 Task: Add the task  Create a new online platform for car rental services to the section Code Standardization Sprint in the project AgileNexus and add a Due Date to the respective task as 2023/11/03
Action: Mouse moved to (72, 275)
Screenshot: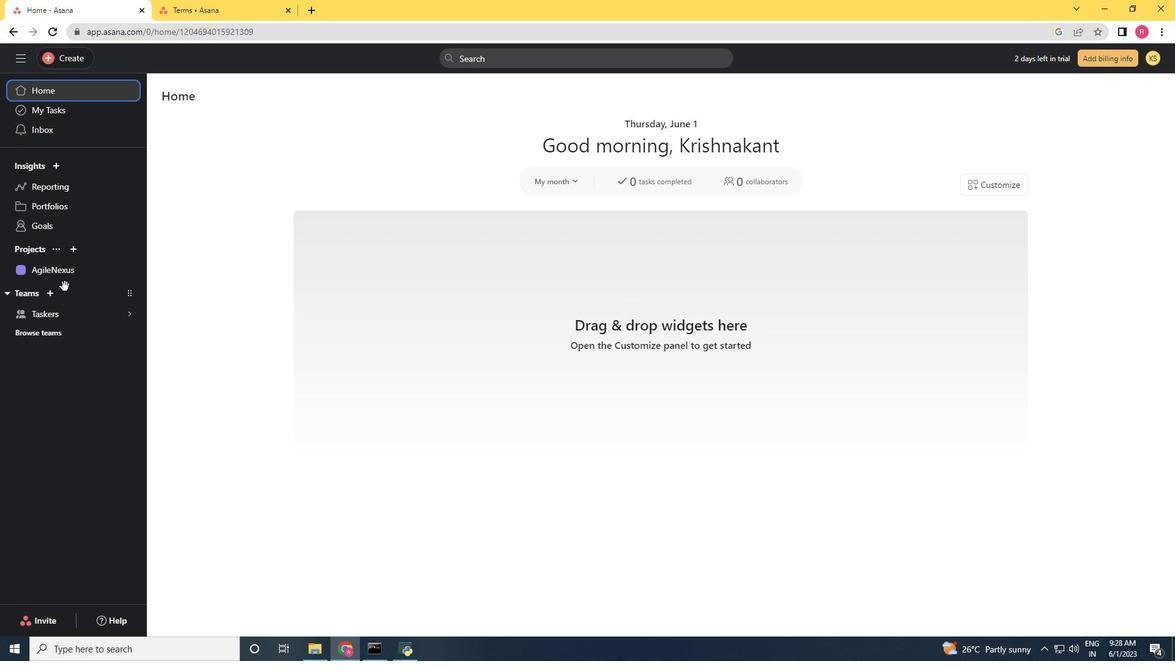 
Action: Mouse pressed left at (72, 275)
Screenshot: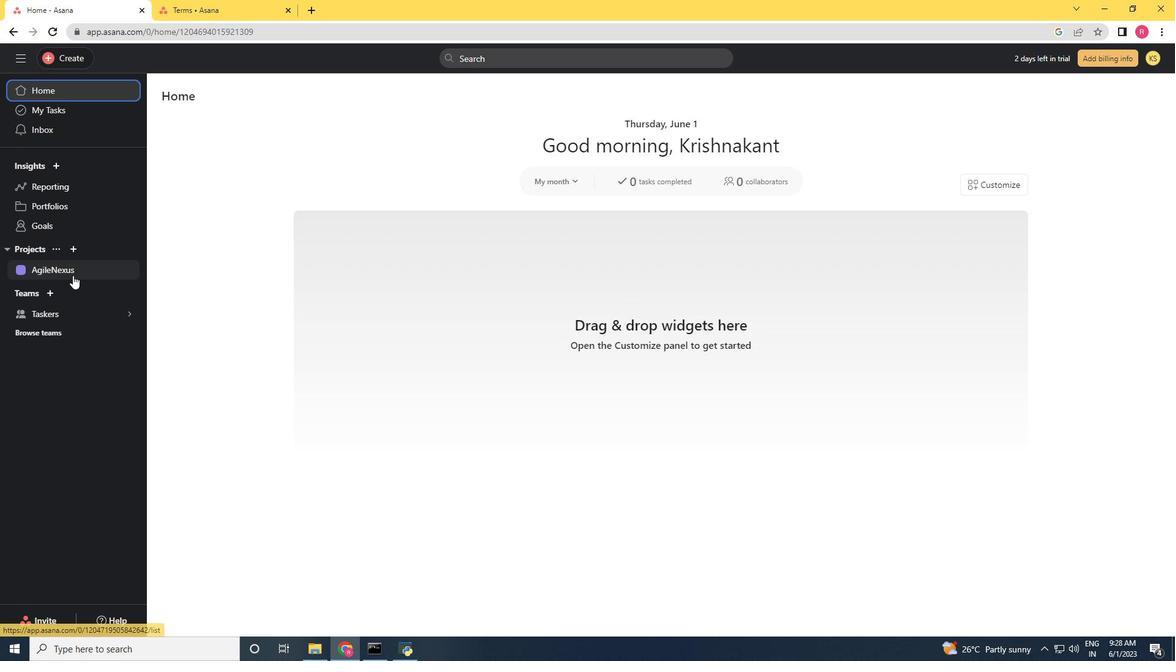 
Action: Mouse moved to (612, 500)
Screenshot: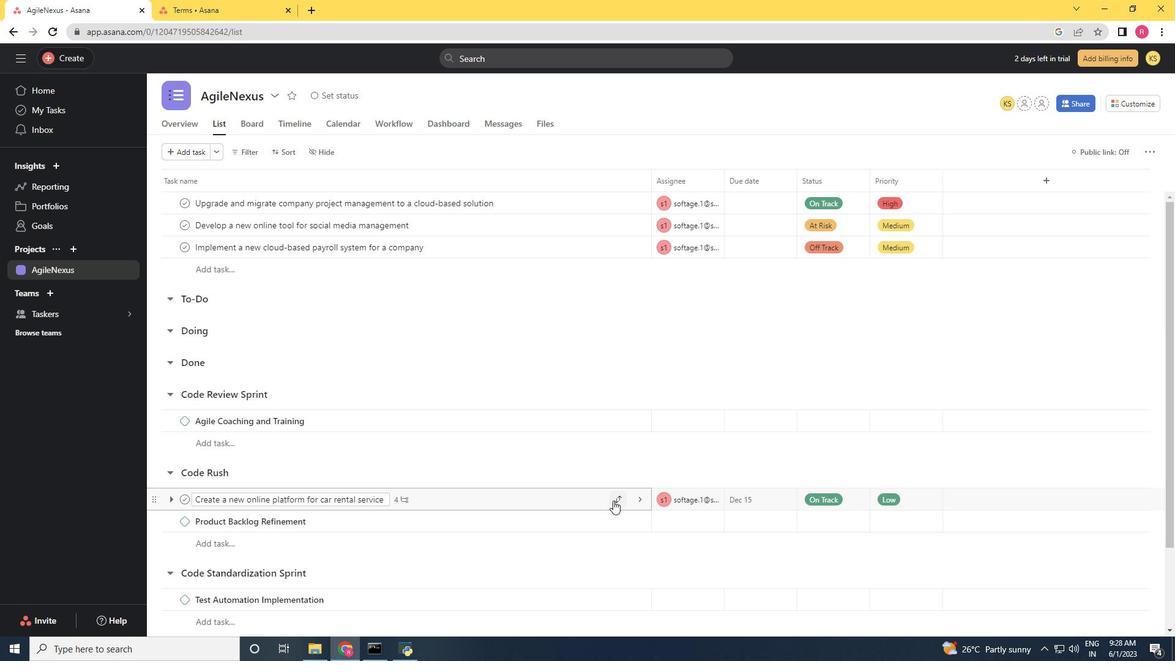 
Action: Mouse pressed left at (612, 500)
Screenshot: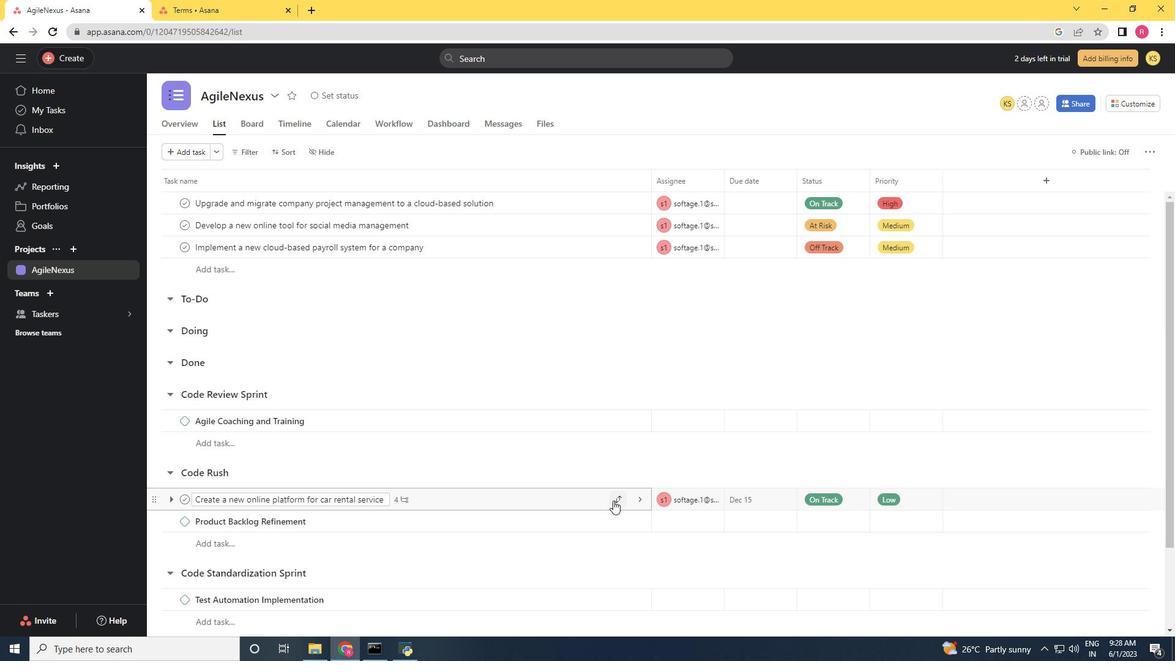 
Action: Mouse moved to (573, 450)
Screenshot: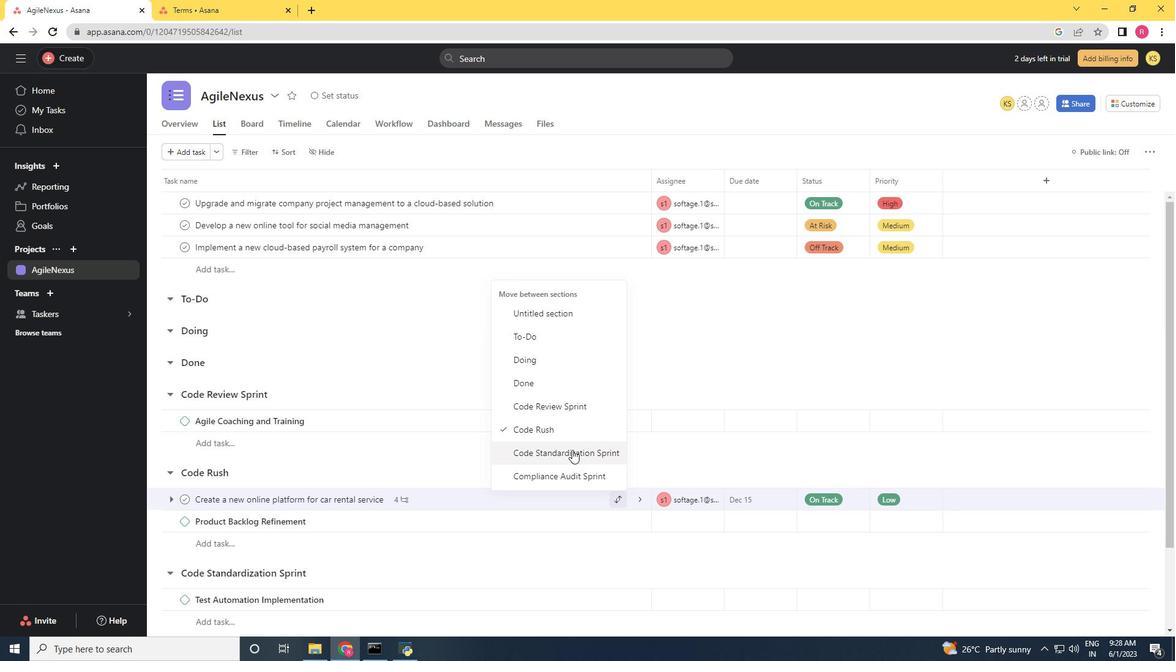 
Action: Mouse pressed left at (573, 450)
Screenshot: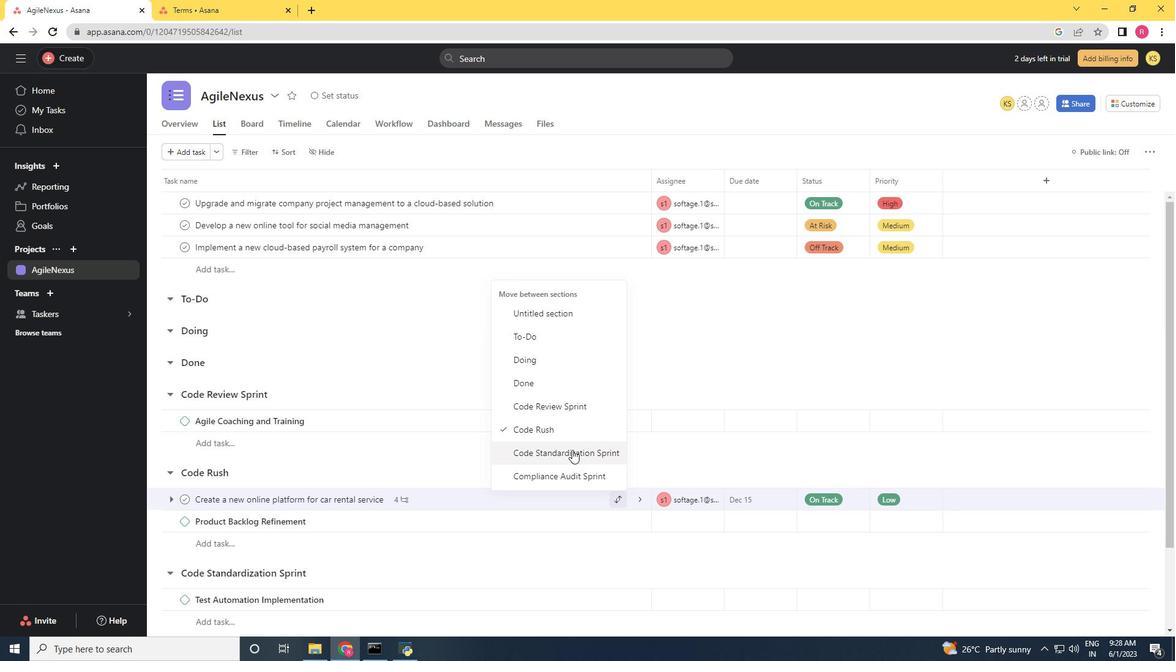 
Action: Mouse moved to (544, 583)
Screenshot: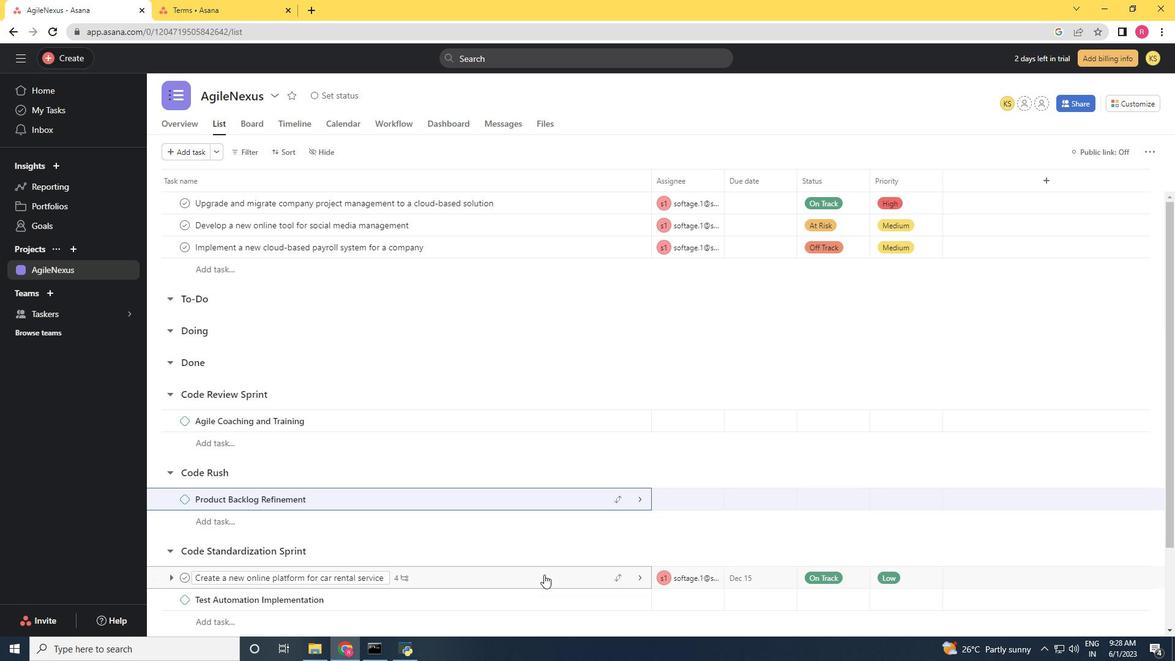 
Action: Mouse pressed left at (544, 583)
Screenshot: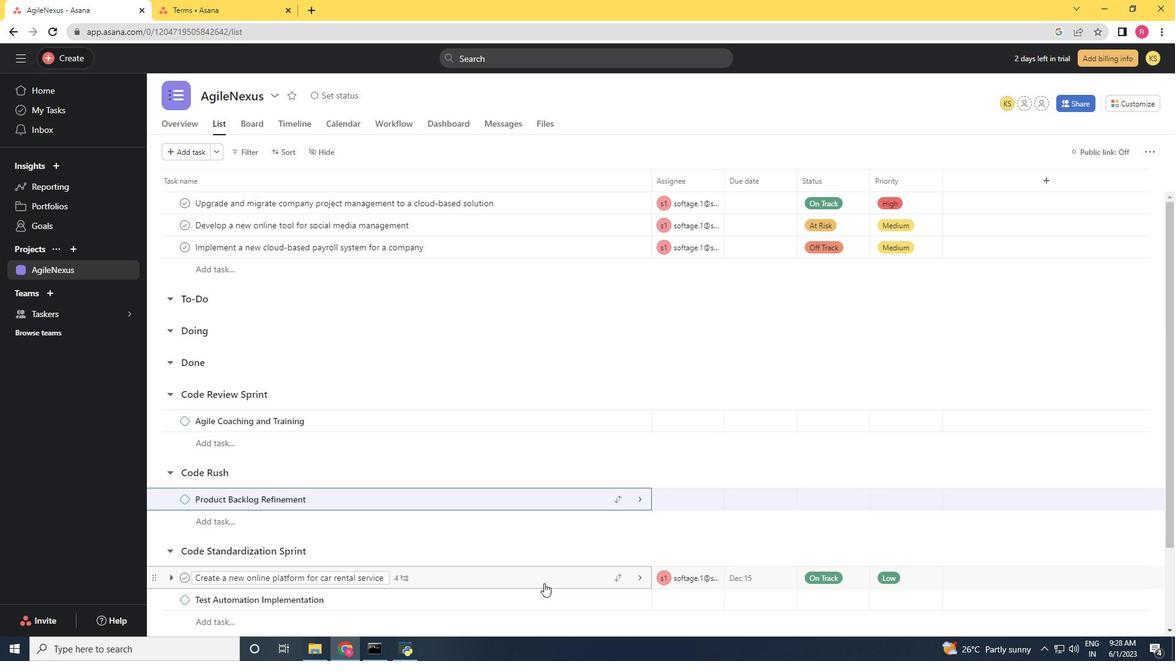 
Action: Mouse moved to (901, 249)
Screenshot: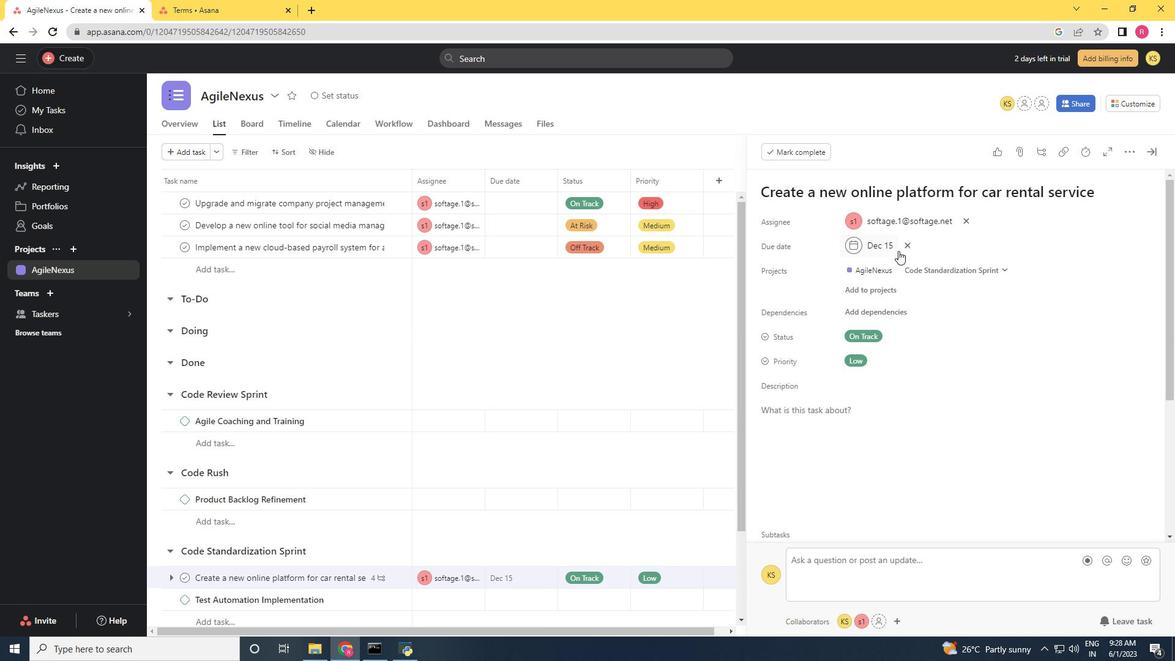 
Action: Mouse pressed left at (901, 249)
Screenshot: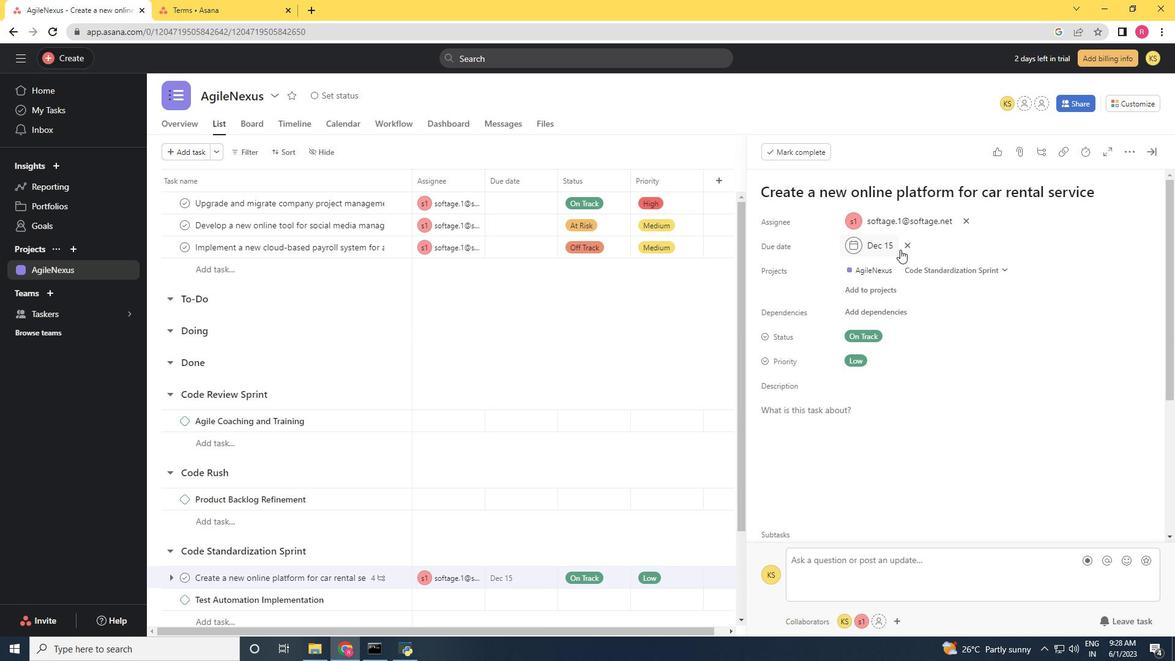 
Action: Mouse moved to (854, 244)
Screenshot: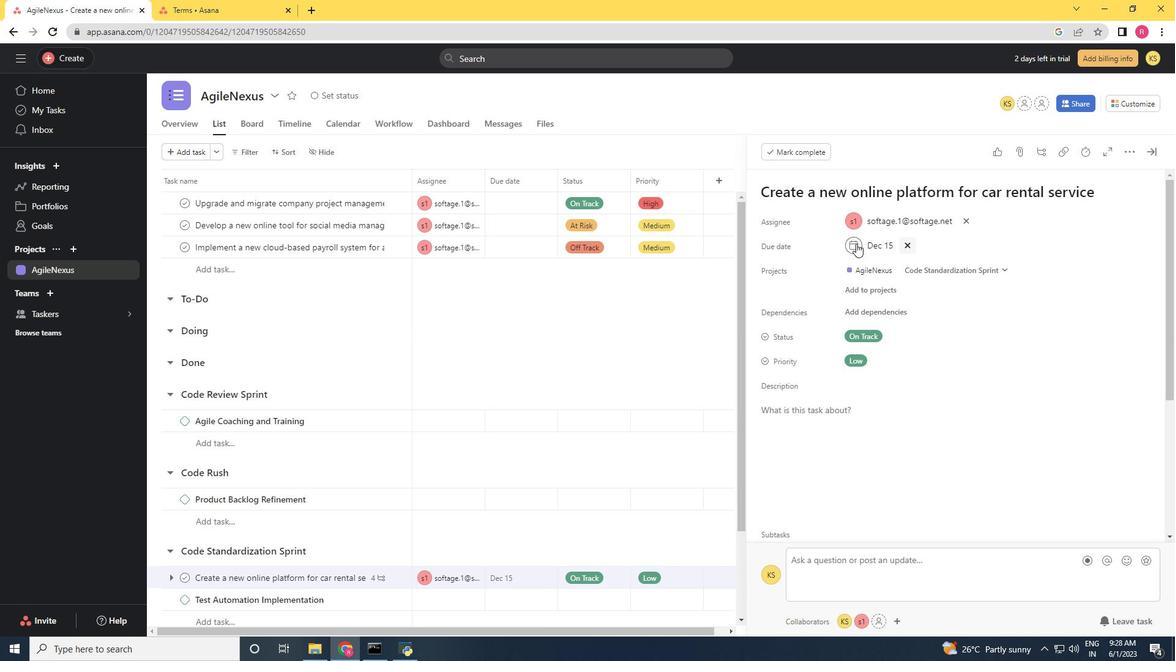 
Action: Mouse pressed left at (854, 244)
Screenshot: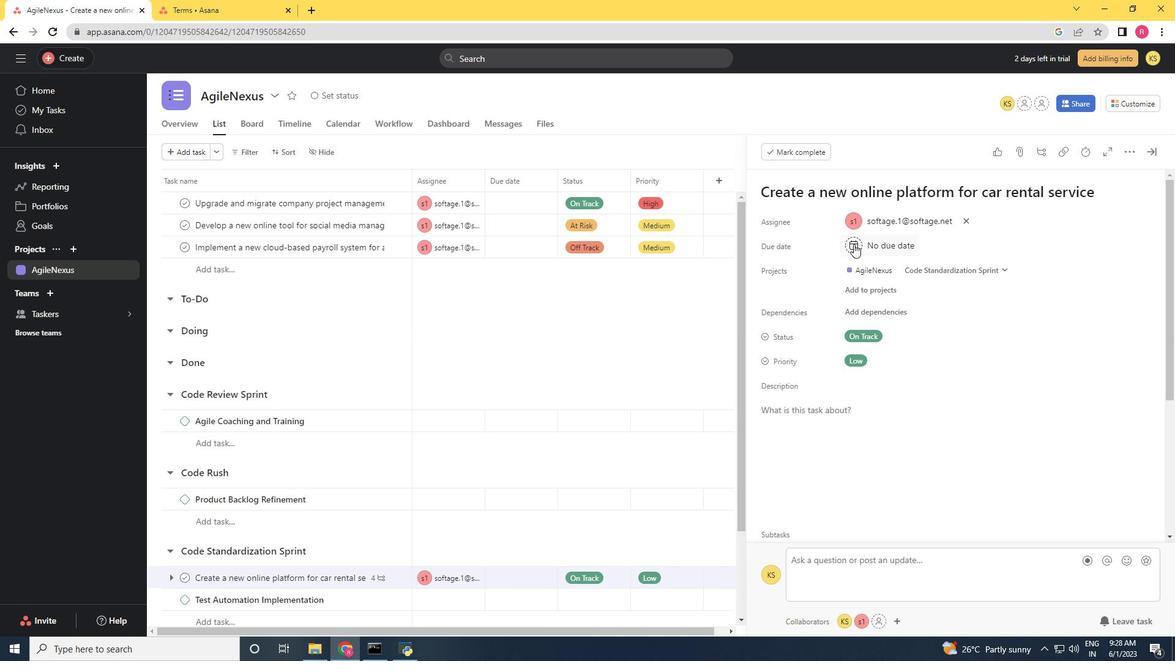 
Action: Mouse moved to (998, 308)
Screenshot: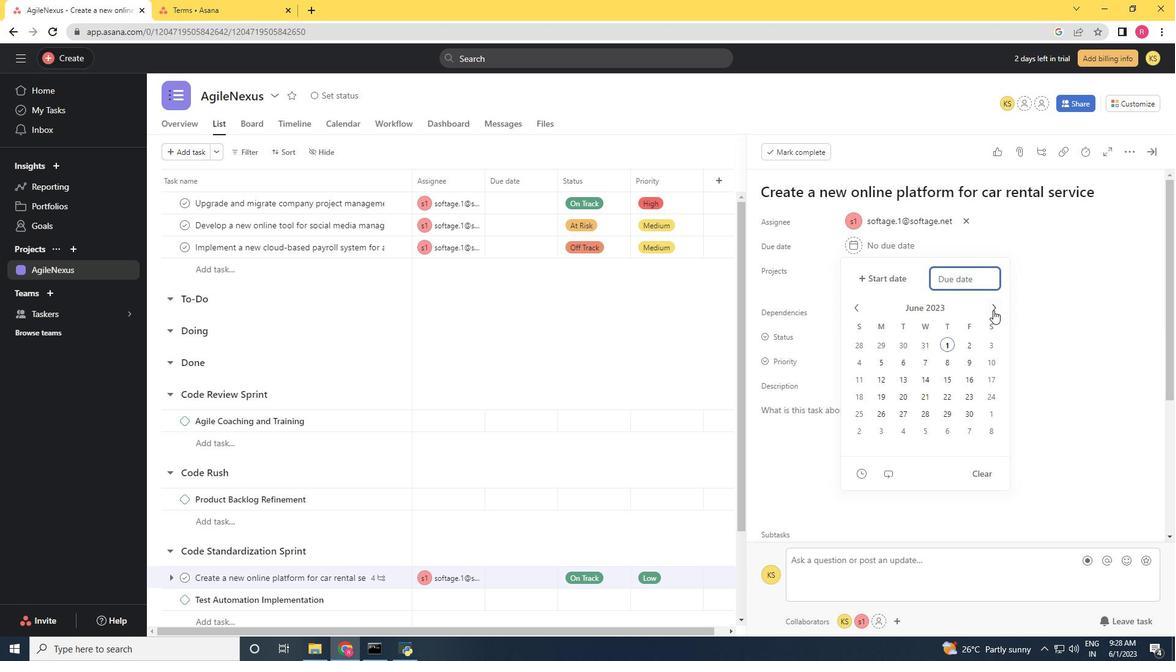 
Action: Mouse pressed left at (998, 308)
Screenshot: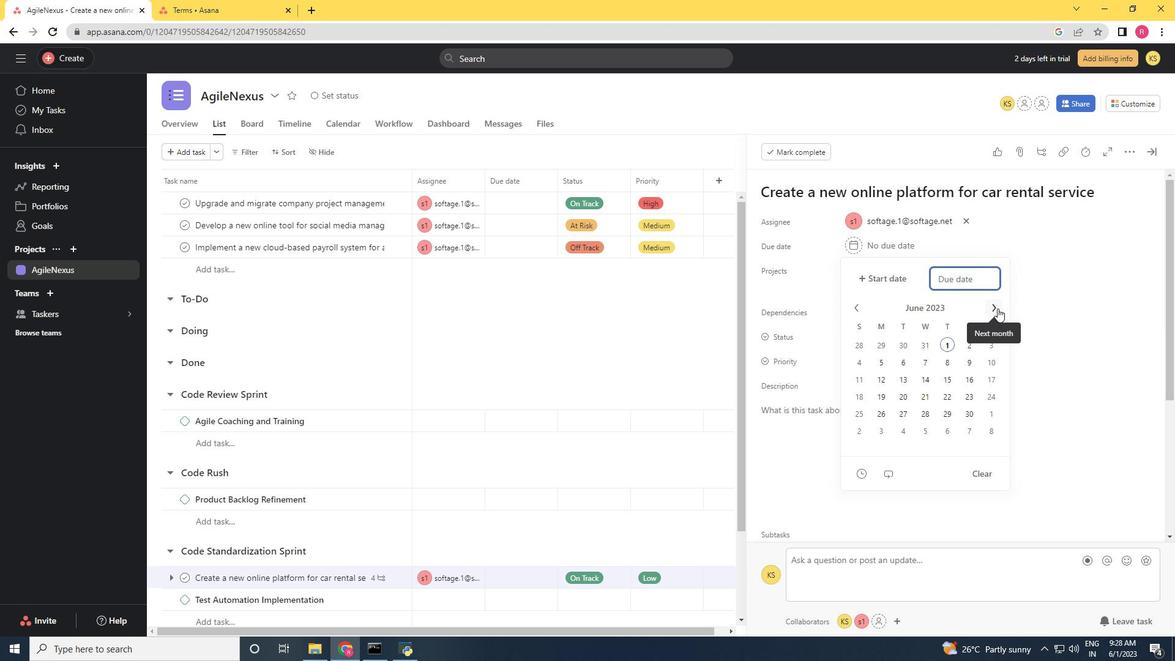 
Action: Mouse pressed left at (998, 308)
Screenshot: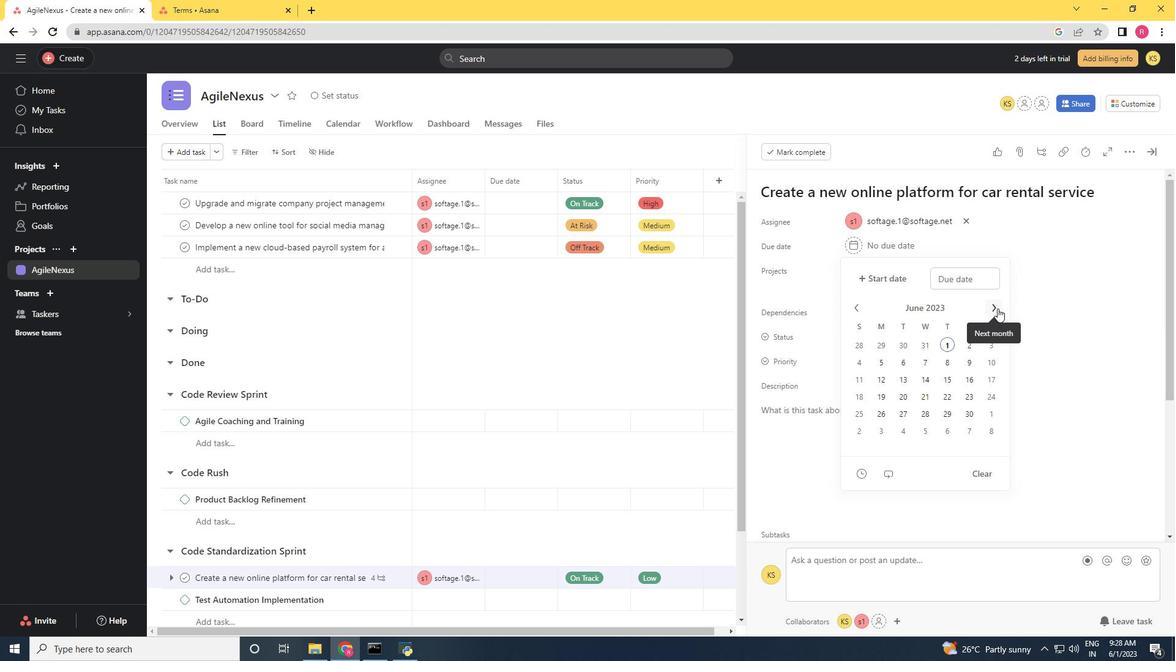 
Action: Mouse pressed left at (998, 308)
Screenshot: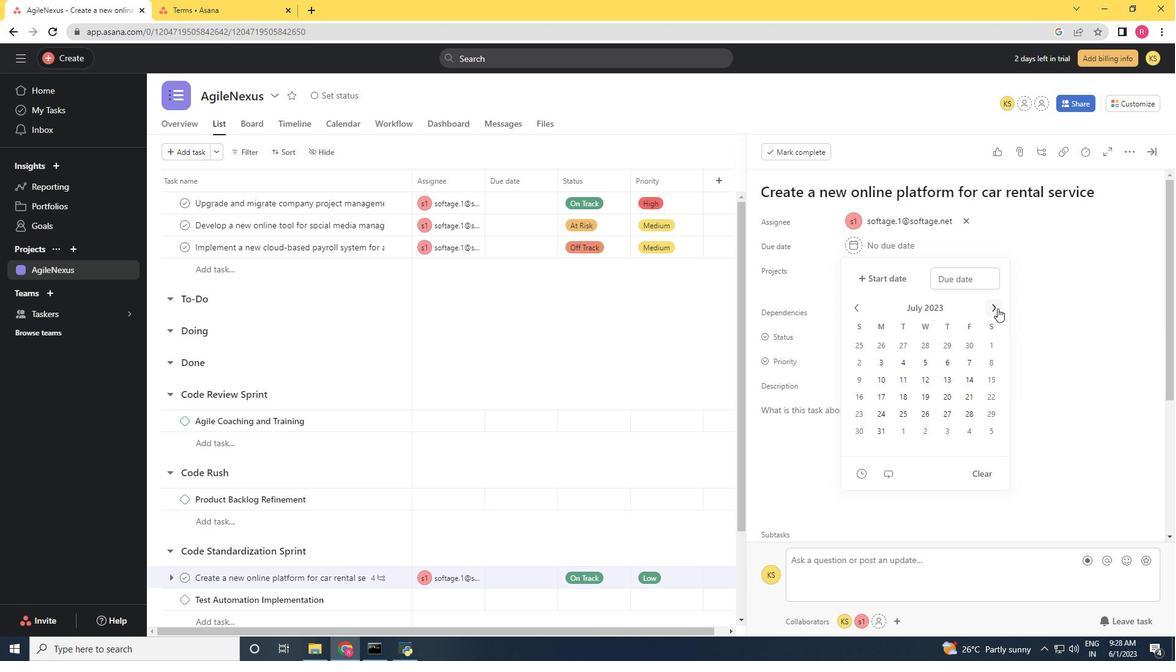 
Action: Mouse pressed left at (998, 308)
Screenshot: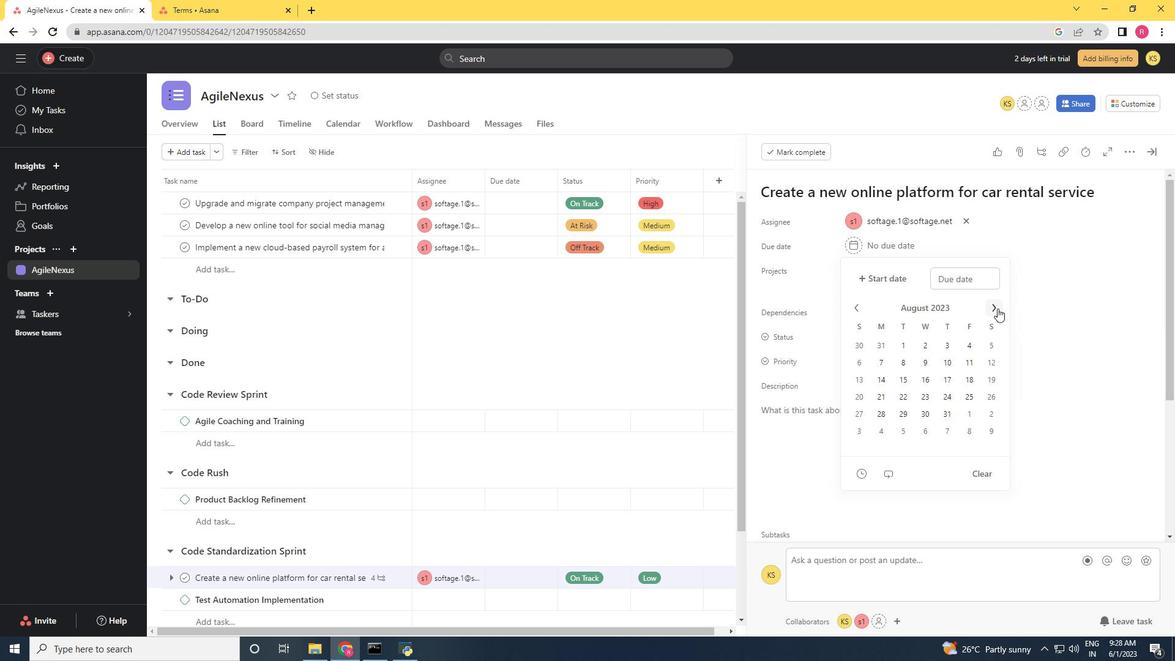 
Action: Mouse pressed left at (998, 308)
Screenshot: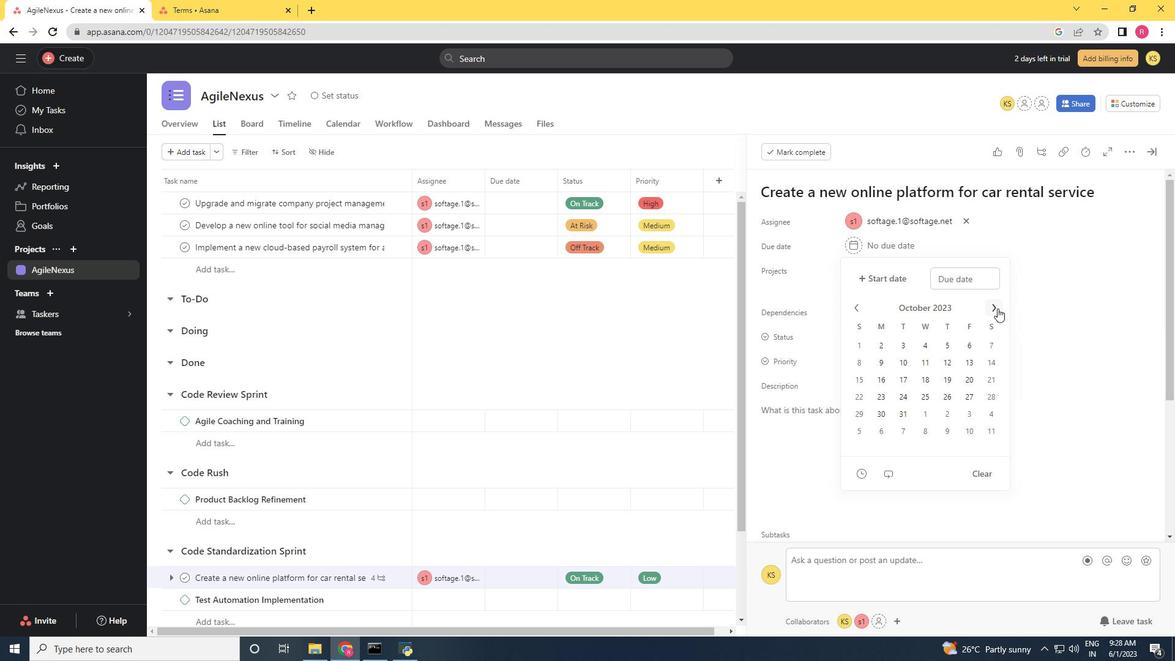 
Action: Mouse moved to (966, 342)
Screenshot: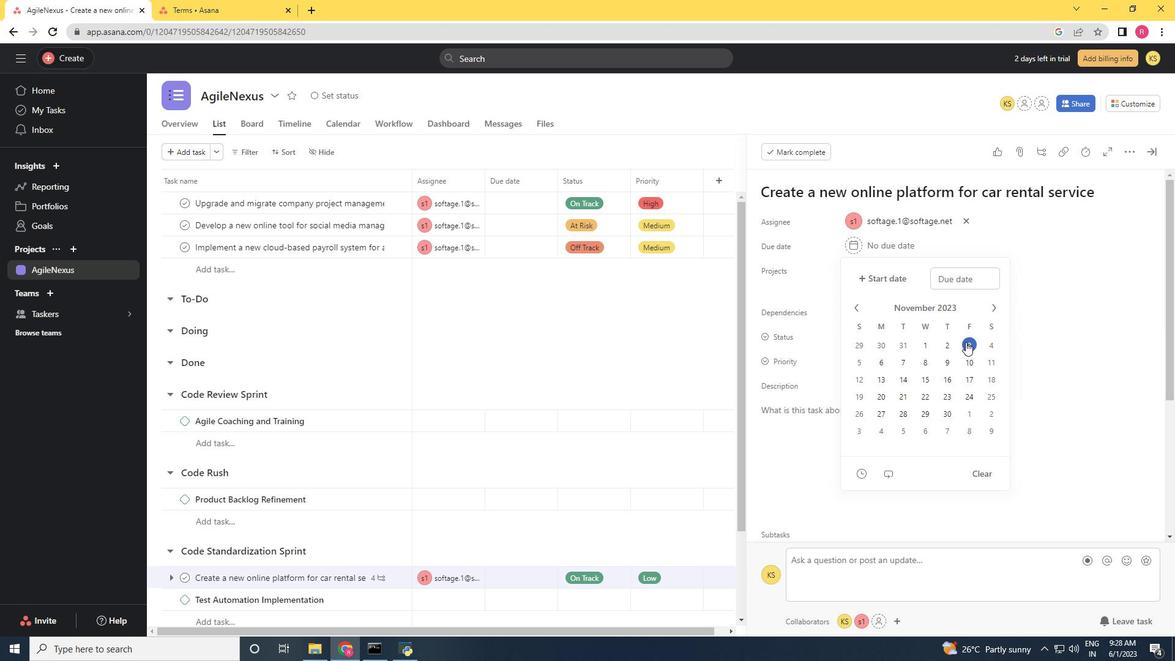 
Action: Mouse pressed left at (966, 342)
Screenshot: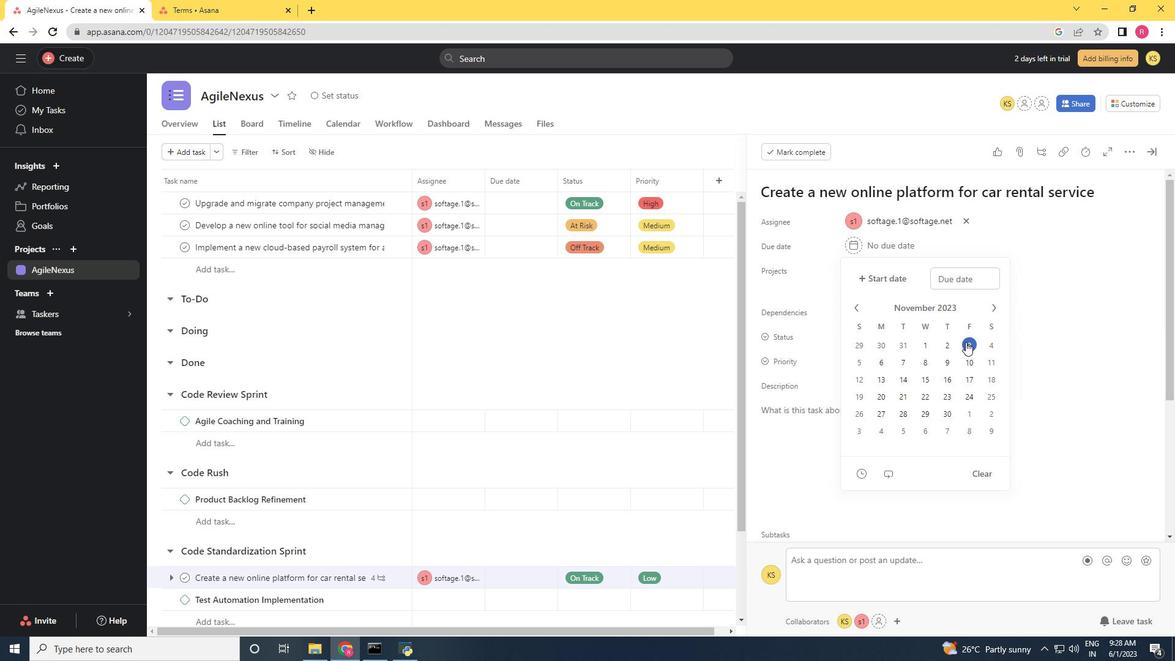 
Action: Mouse moved to (1122, 368)
Screenshot: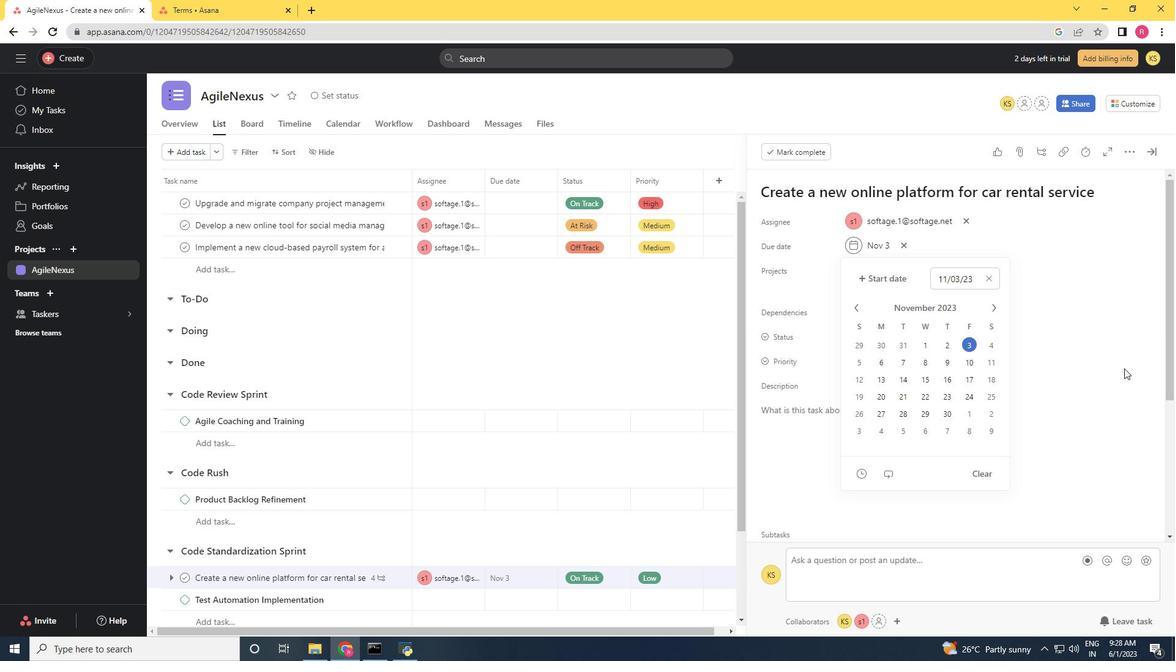 
Action: Mouse pressed left at (1122, 368)
Screenshot: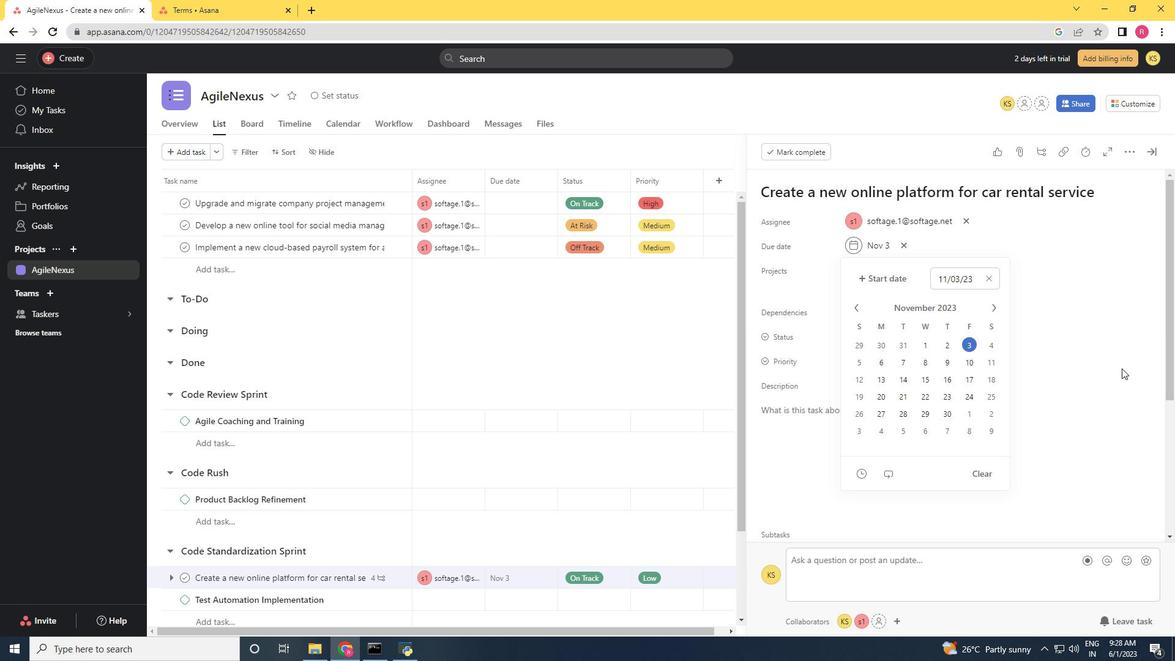 
Action: Mouse moved to (1104, 382)
Screenshot: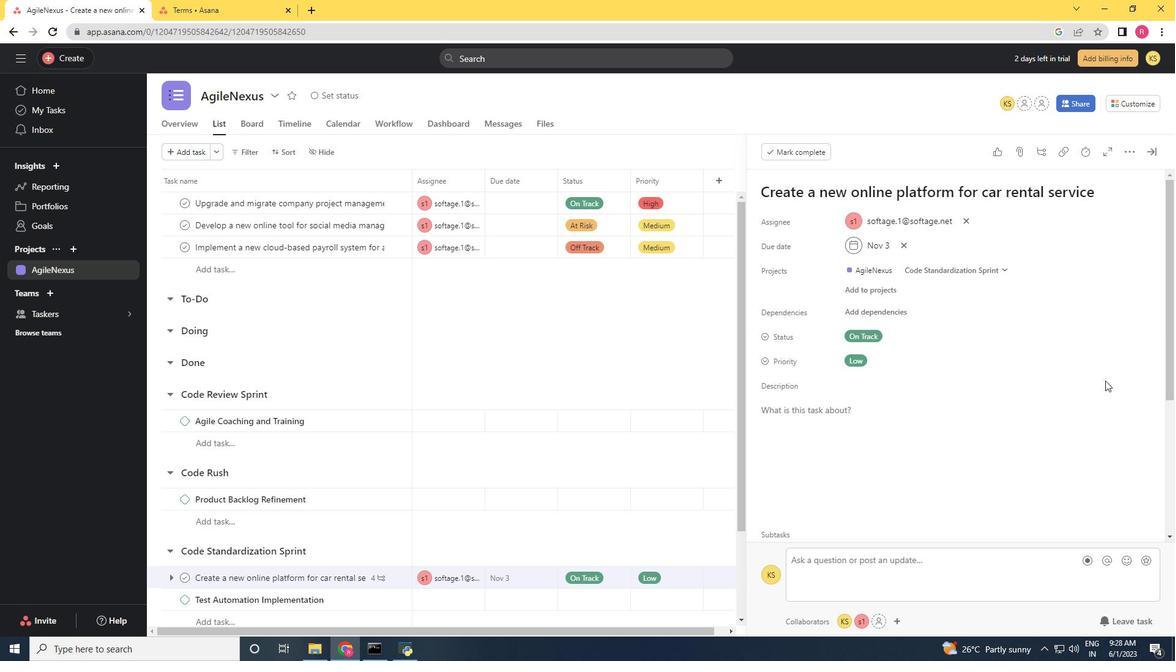 
